 Task: In the  document publicspeaking.pdf Share this file with 'softage.8@softage.net' Make a copy of the file 'without changing the auto name' Delete the  copy of the file
Action: Mouse moved to (311, 427)
Screenshot: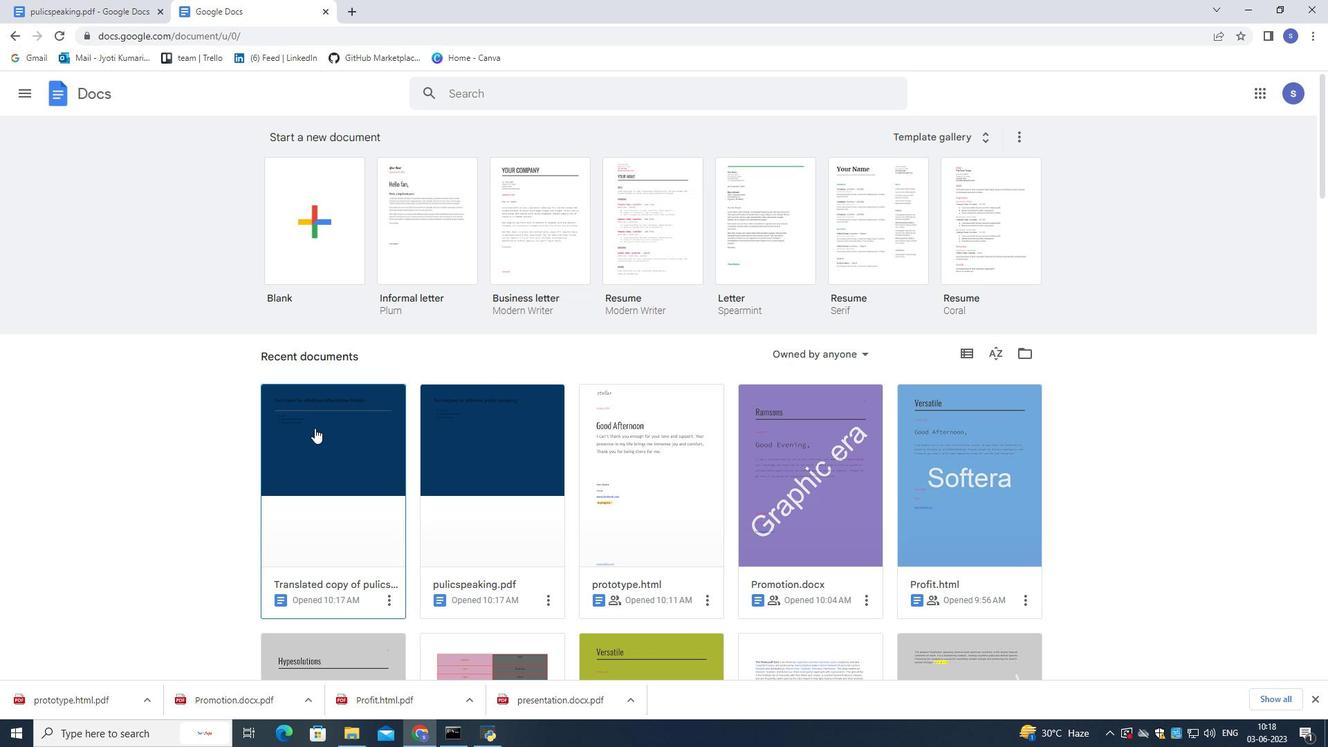 
Action: Mouse pressed left at (311, 427)
Screenshot: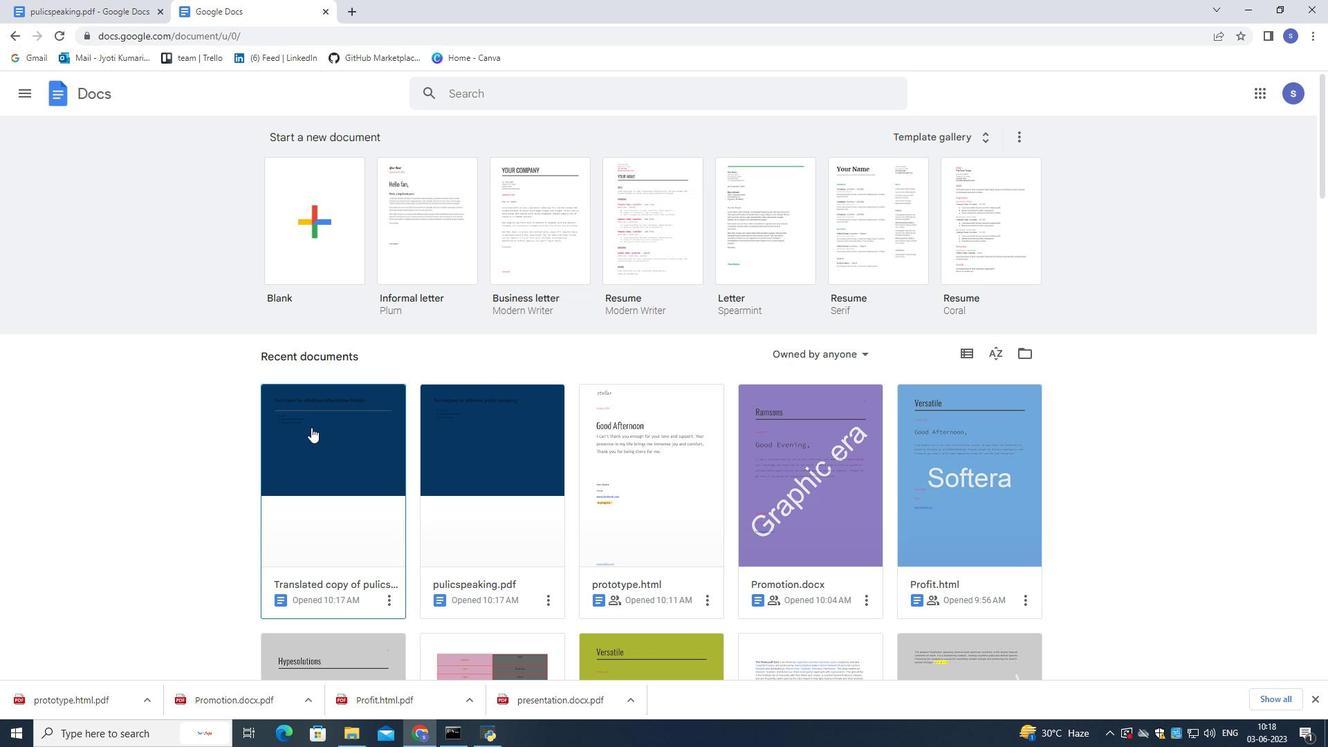 
Action: Mouse pressed left at (311, 427)
Screenshot: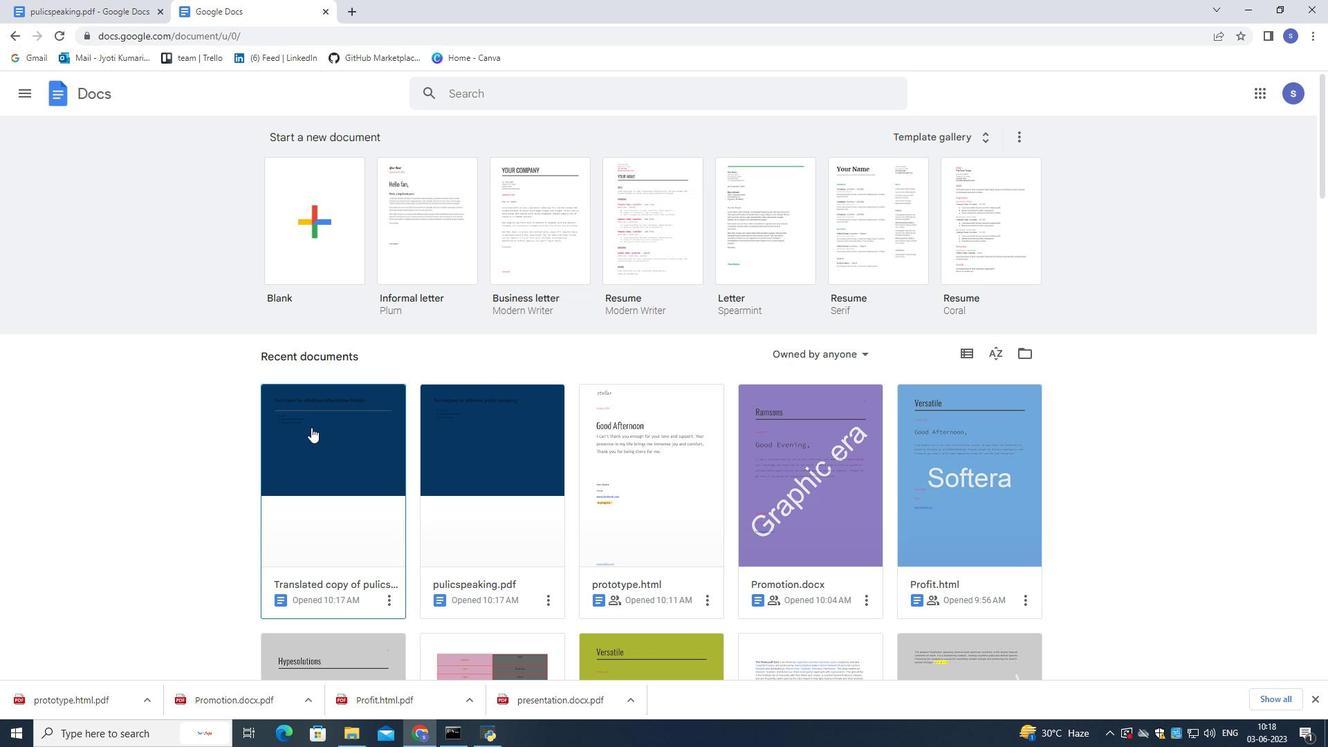 
Action: Mouse moved to (145, 105)
Screenshot: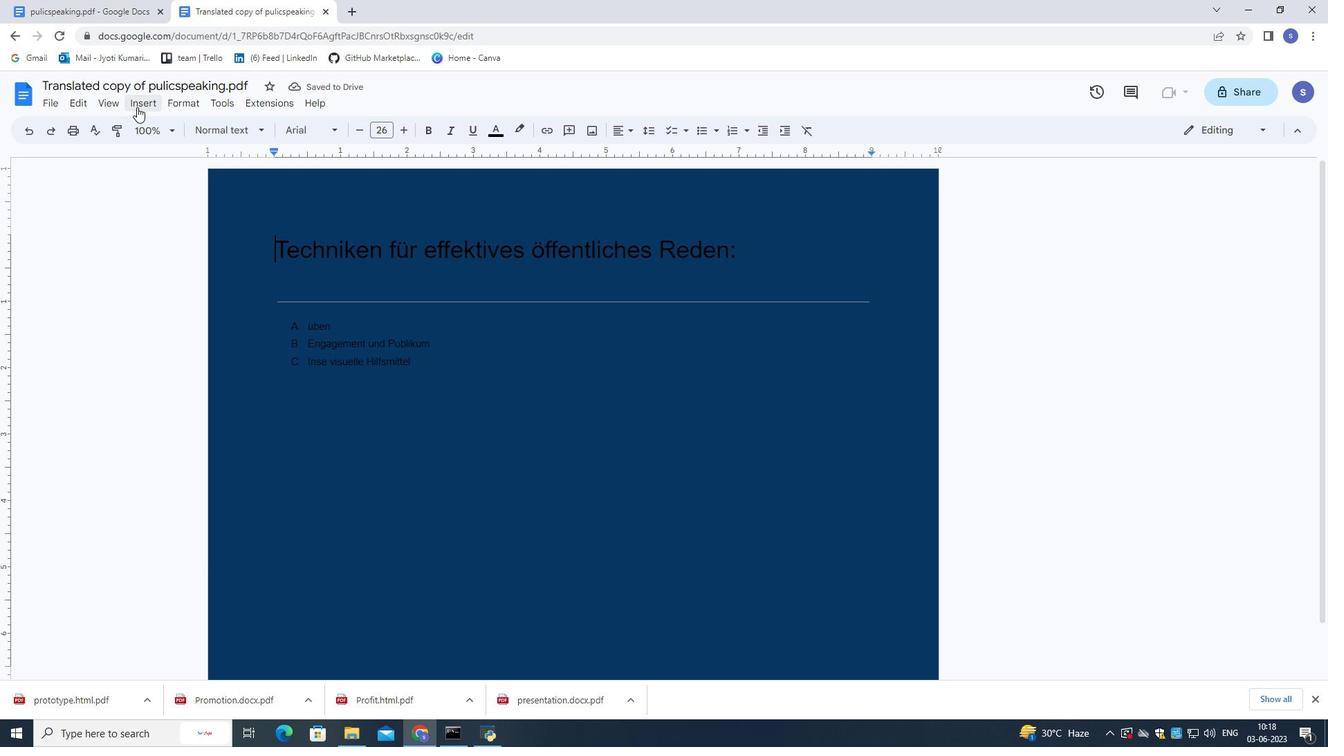 
Action: Mouse pressed left at (145, 105)
Screenshot: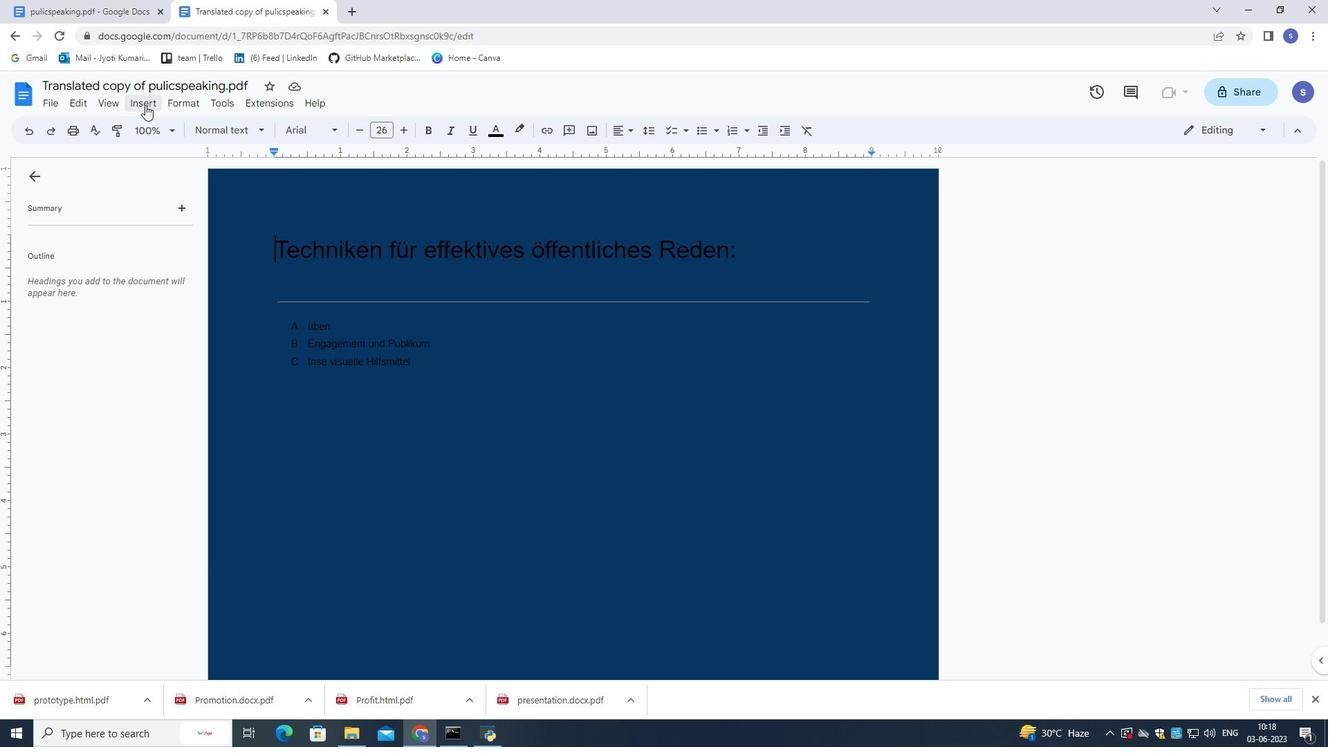 
Action: Mouse moved to (49, 104)
Screenshot: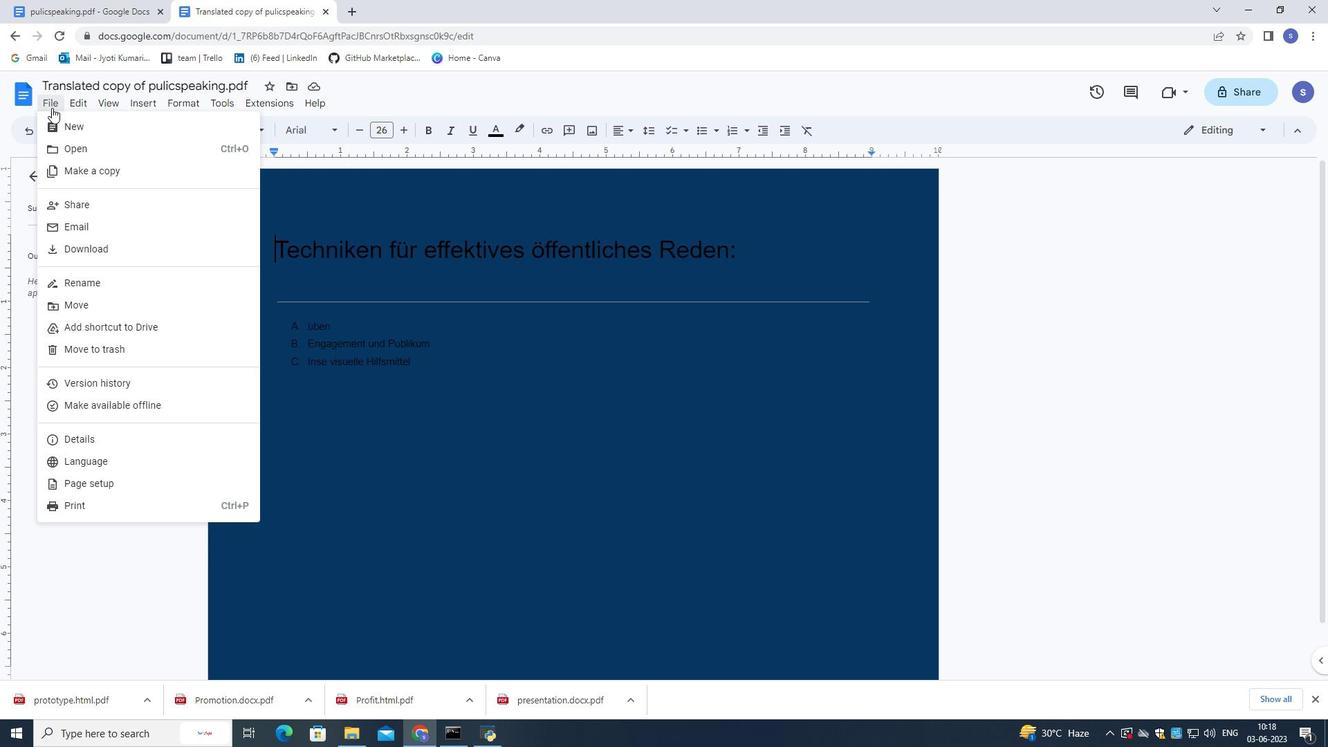 
Action: Mouse pressed left at (49, 104)
Screenshot: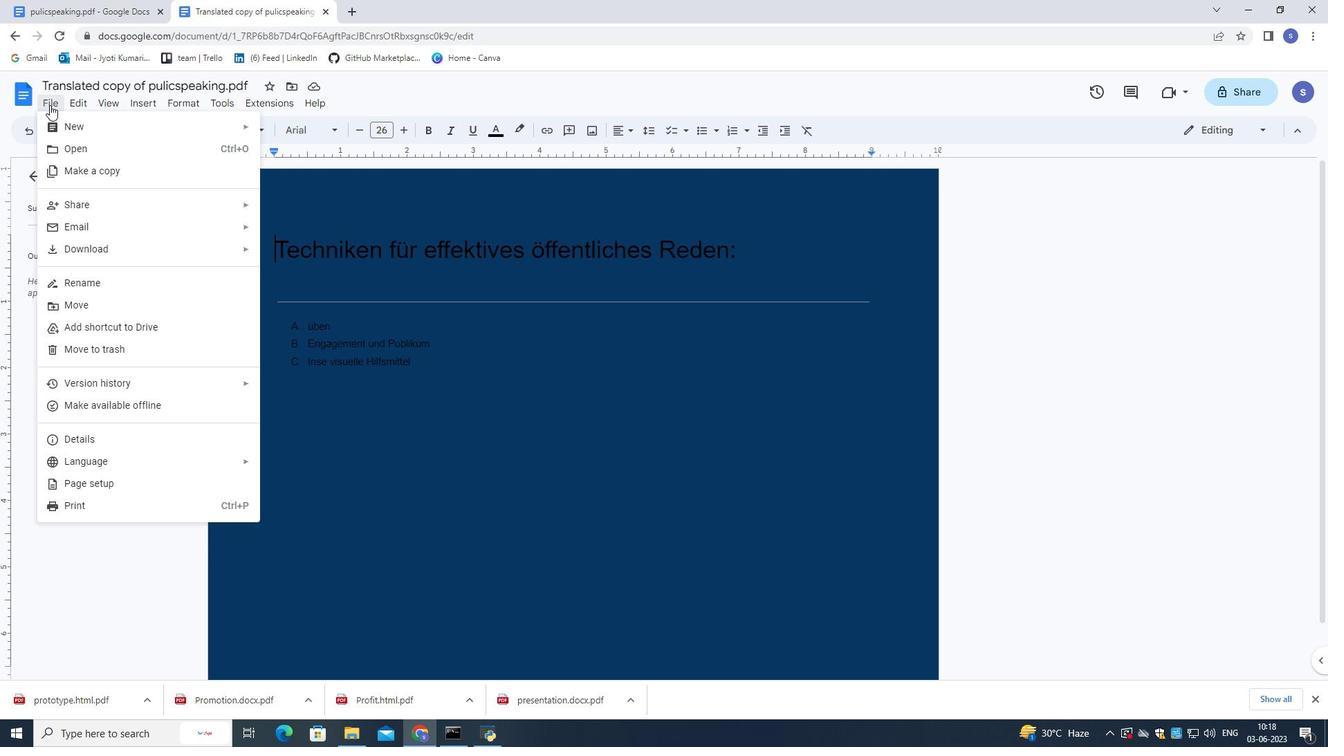 
Action: Mouse moved to (52, 109)
Screenshot: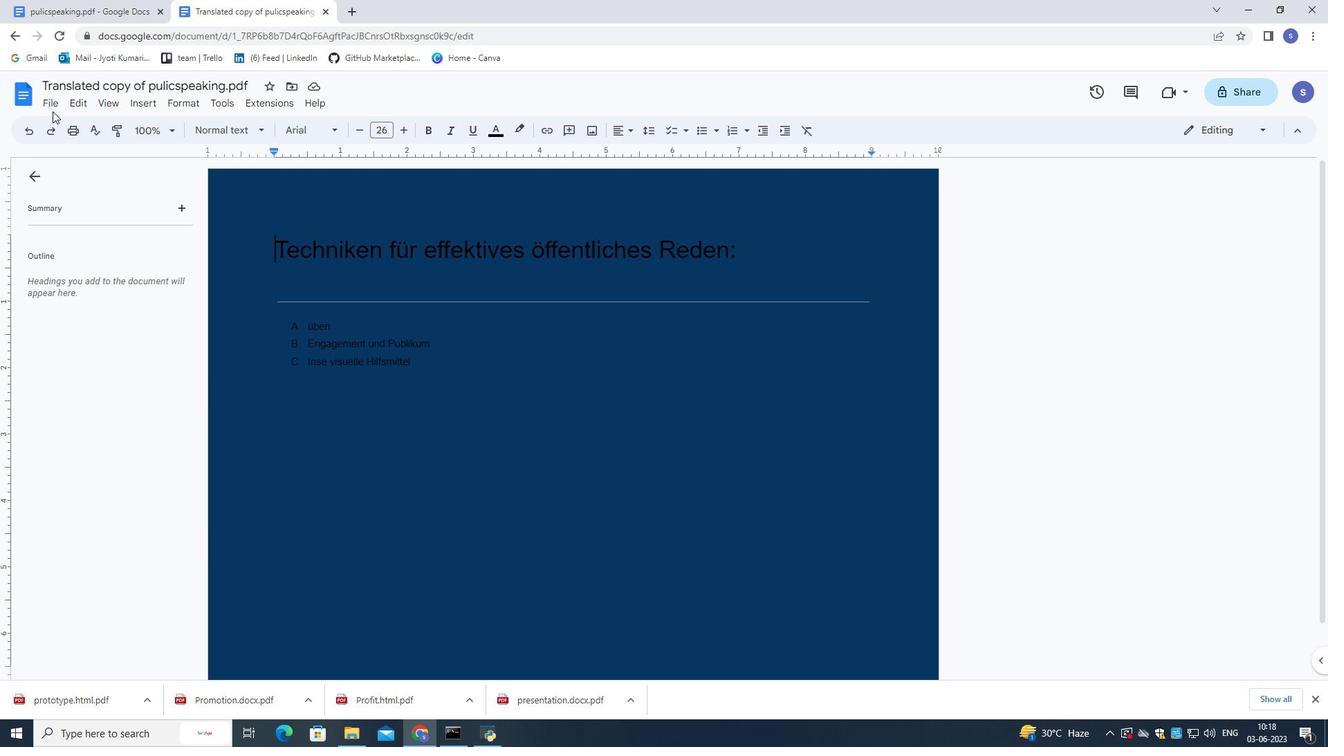 
Action: Mouse pressed left at (52, 109)
Screenshot: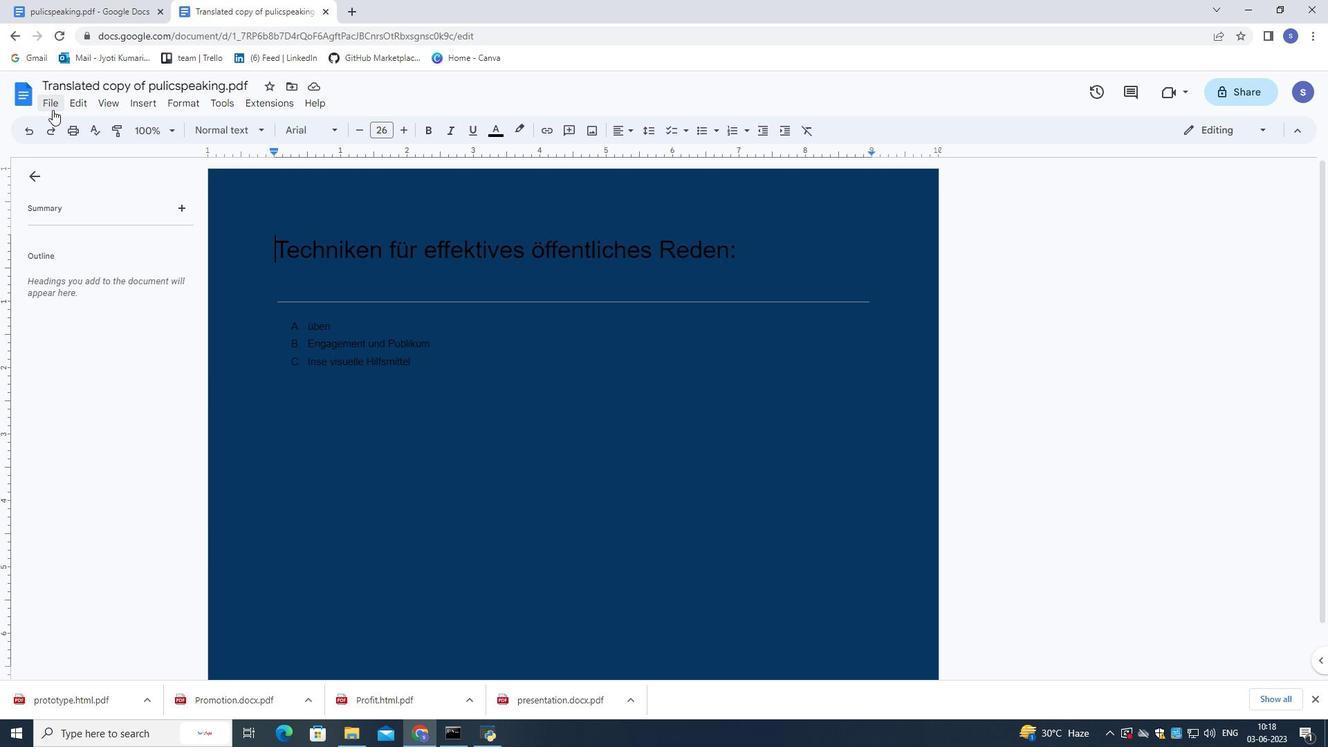 
Action: Mouse moved to (289, 204)
Screenshot: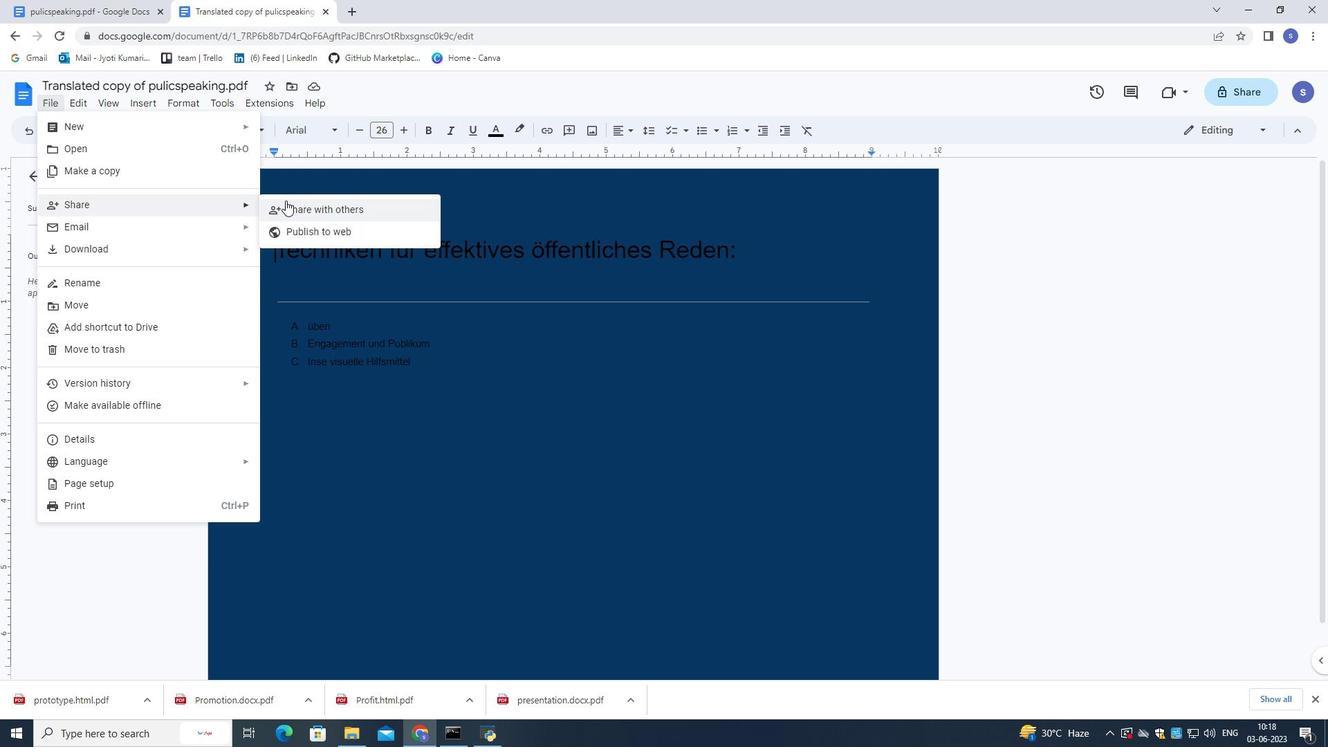 
Action: Mouse pressed left at (289, 204)
Screenshot: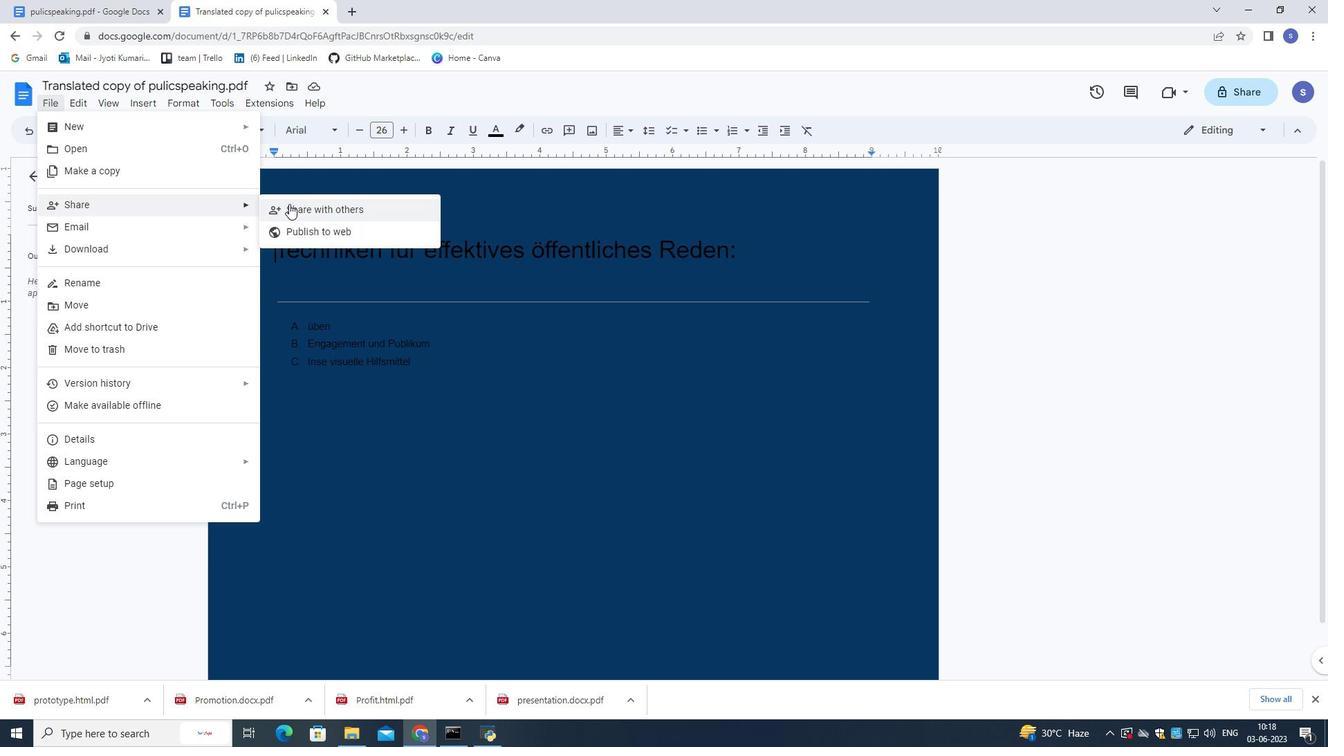 
Action: Mouse moved to (287, 204)
Screenshot: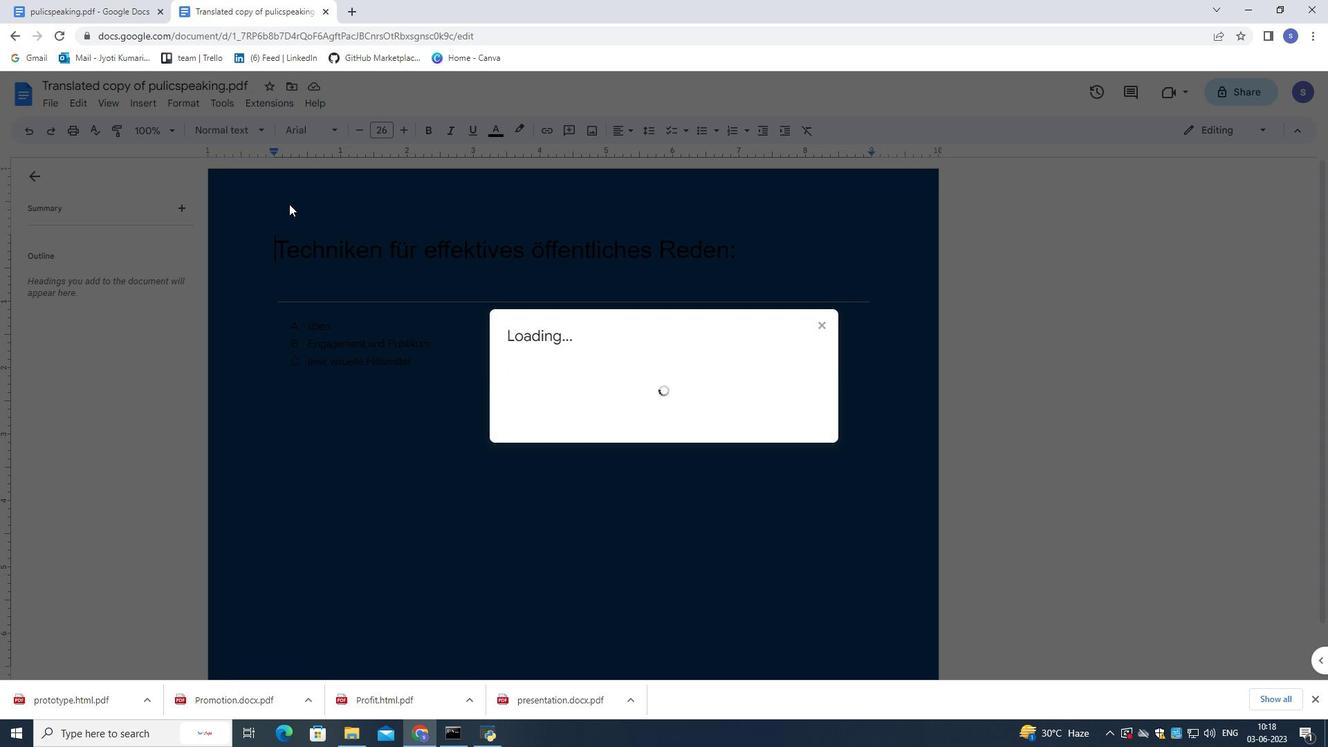 
Action: Key pressed softage.8<Key.shift>@softage.net
Screenshot: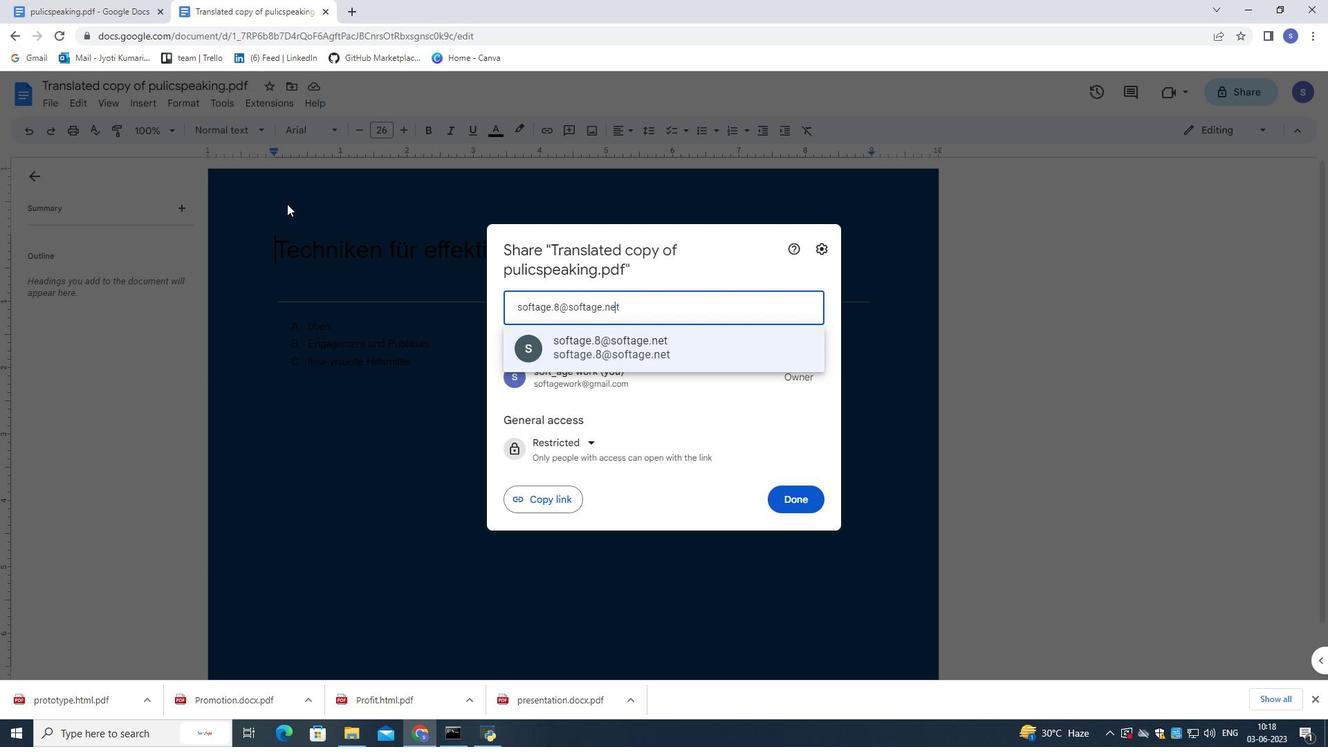
Action: Mouse moved to (578, 352)
Screenshot: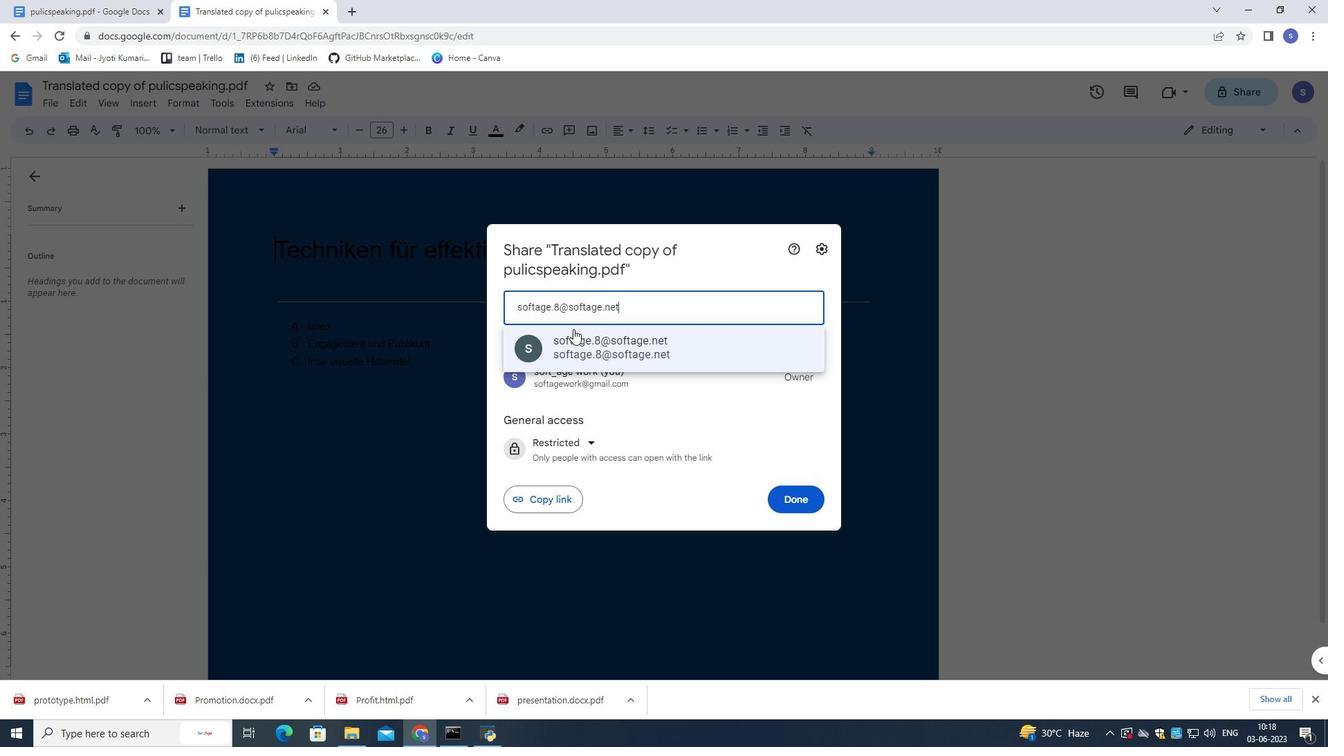 
Action: Mouse pressed left at (578, 352)
Screenshot: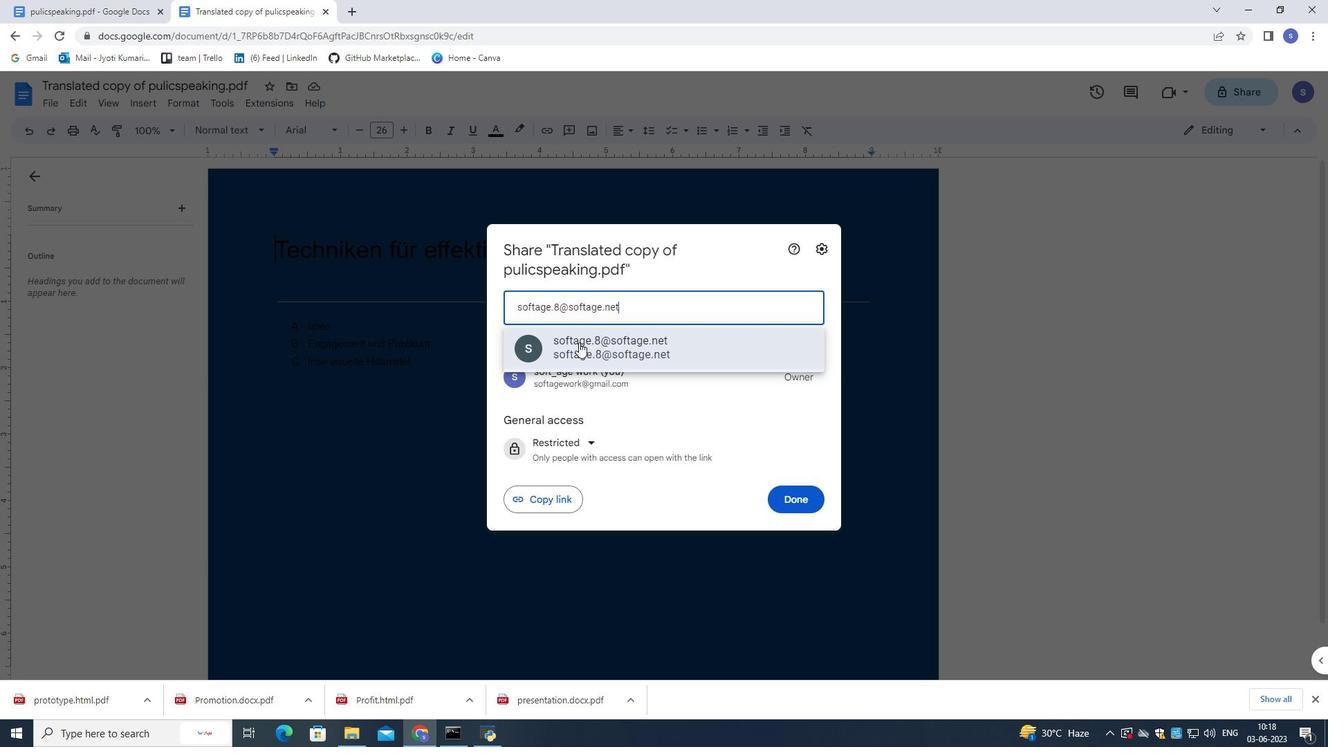 
Action: Mouse moved to (788, 485)
Screenshot: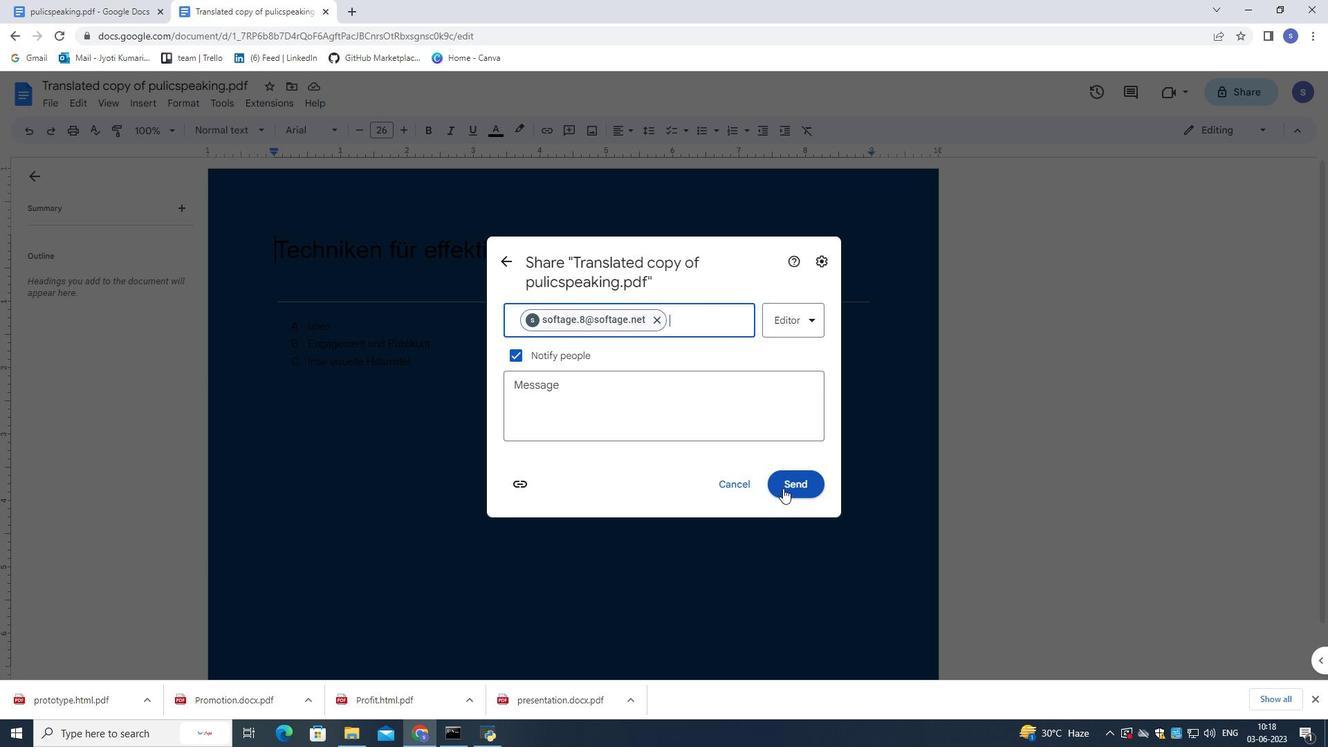 
Action: Mouse pressed left at (788, 485)
Screenshot: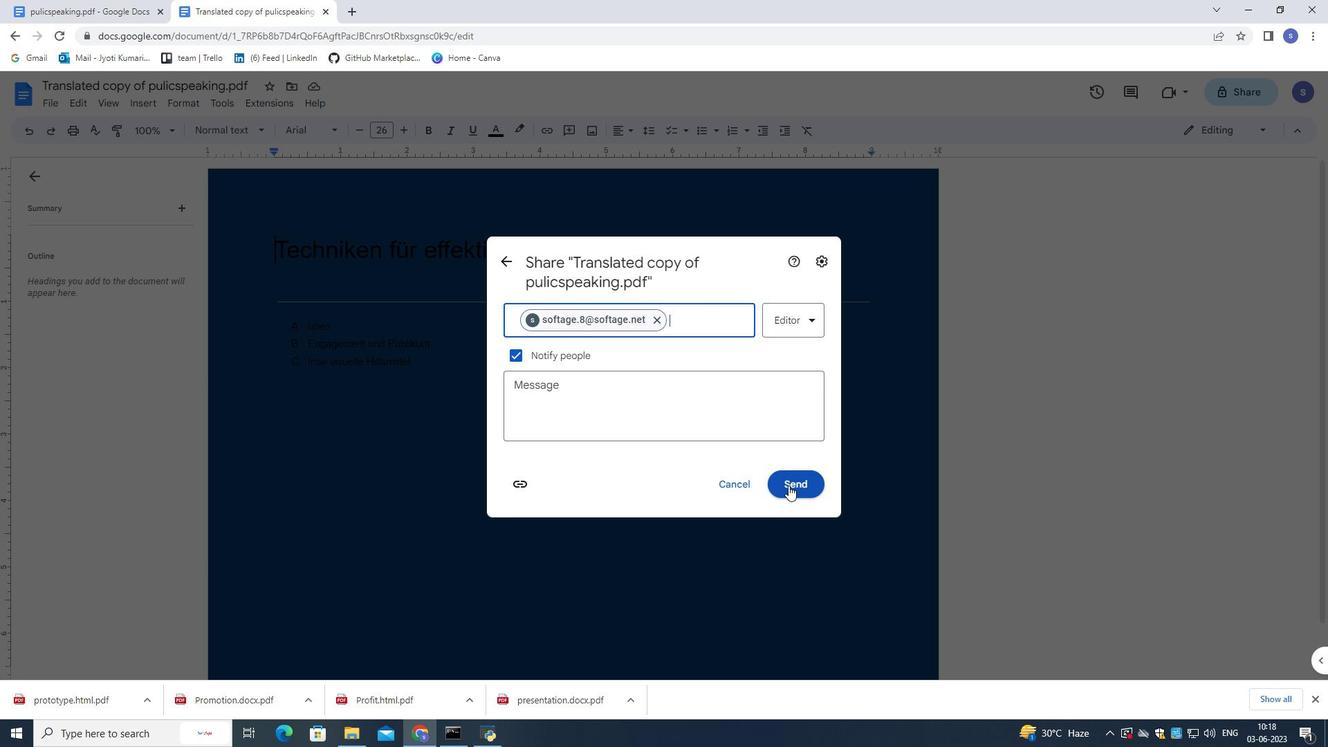
Action: Mouse moved to (56, 99)
Screenshot: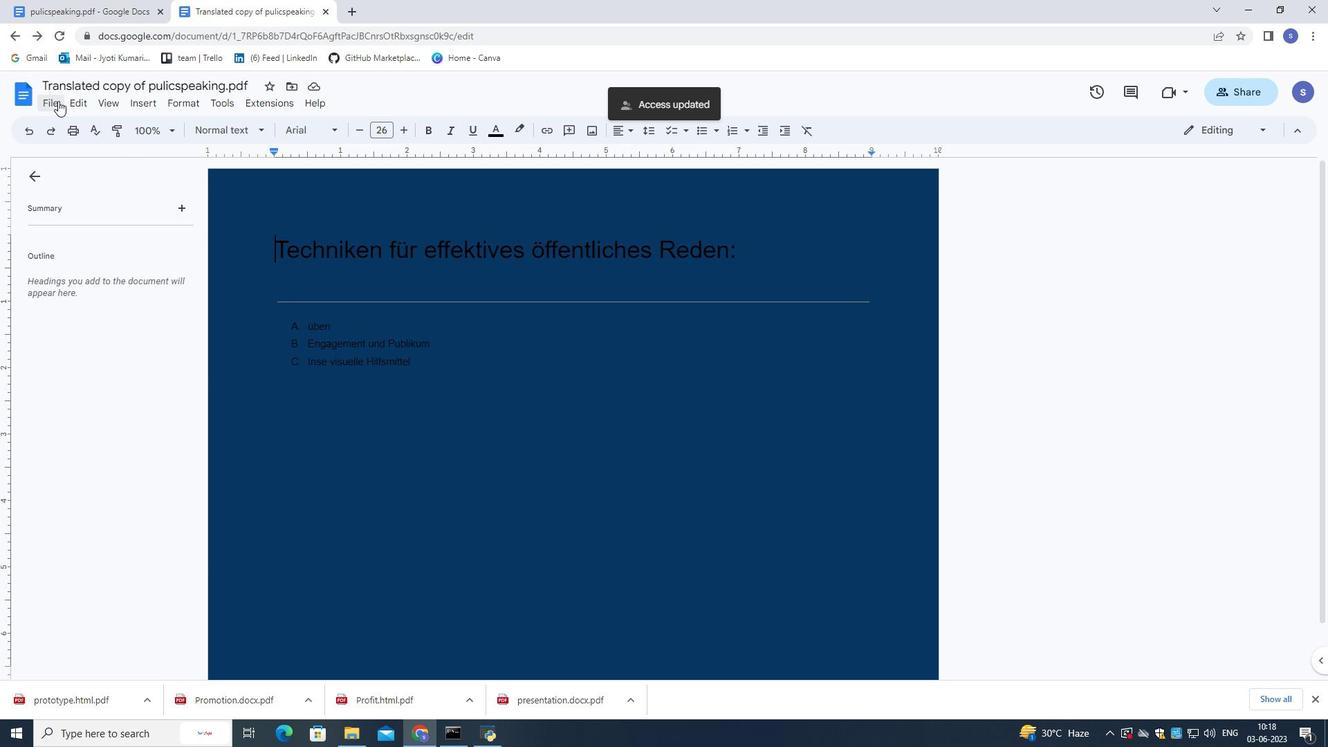 
Action: Mouse pressed left at (56, 99)
Screenshot: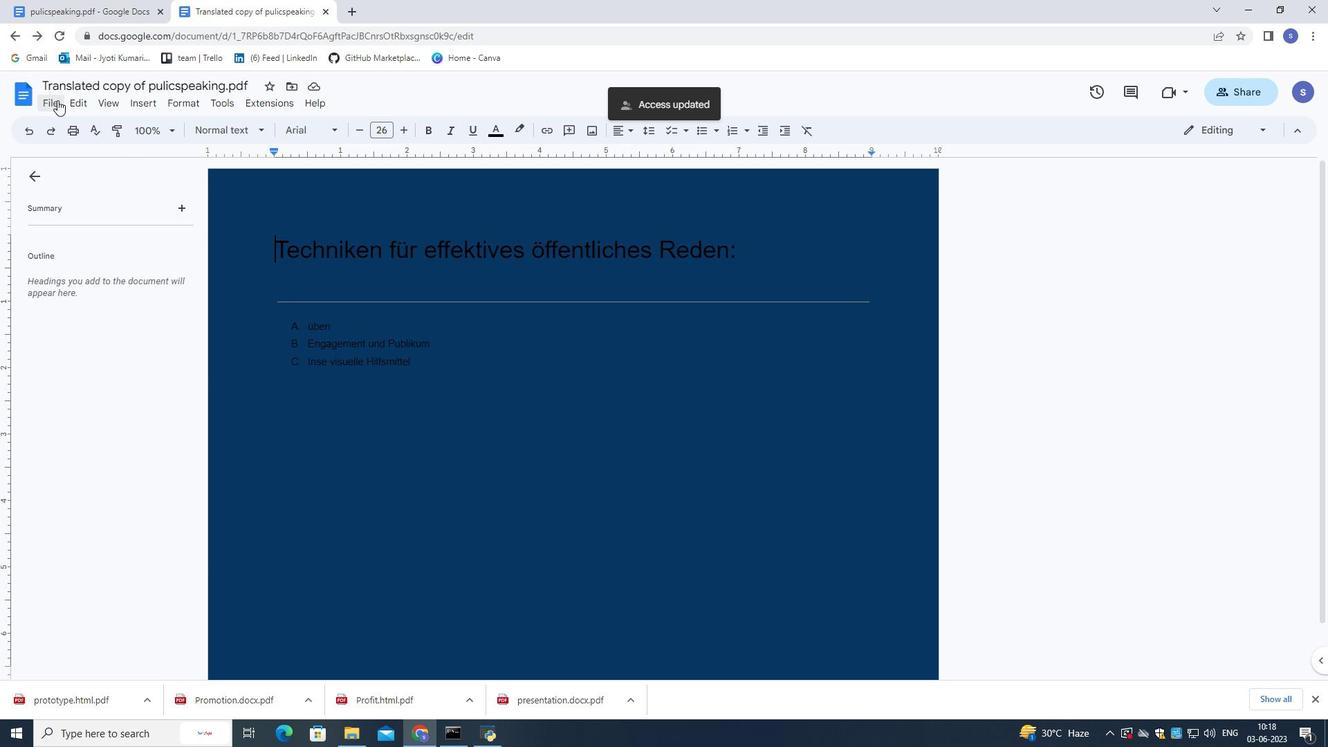 
Action: Mouse moved to (88, 166)
Screenshot: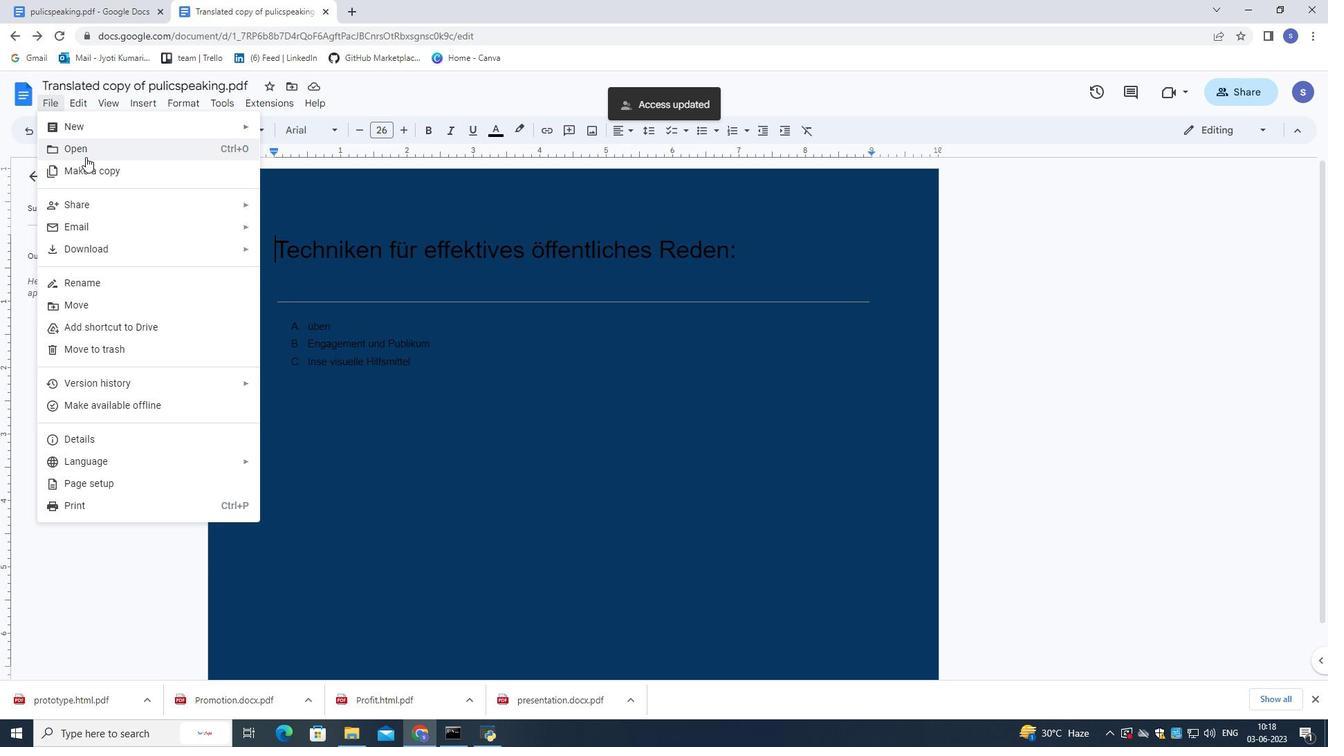 
Action: Mouse pressed left at (88, 166)
Screenshot: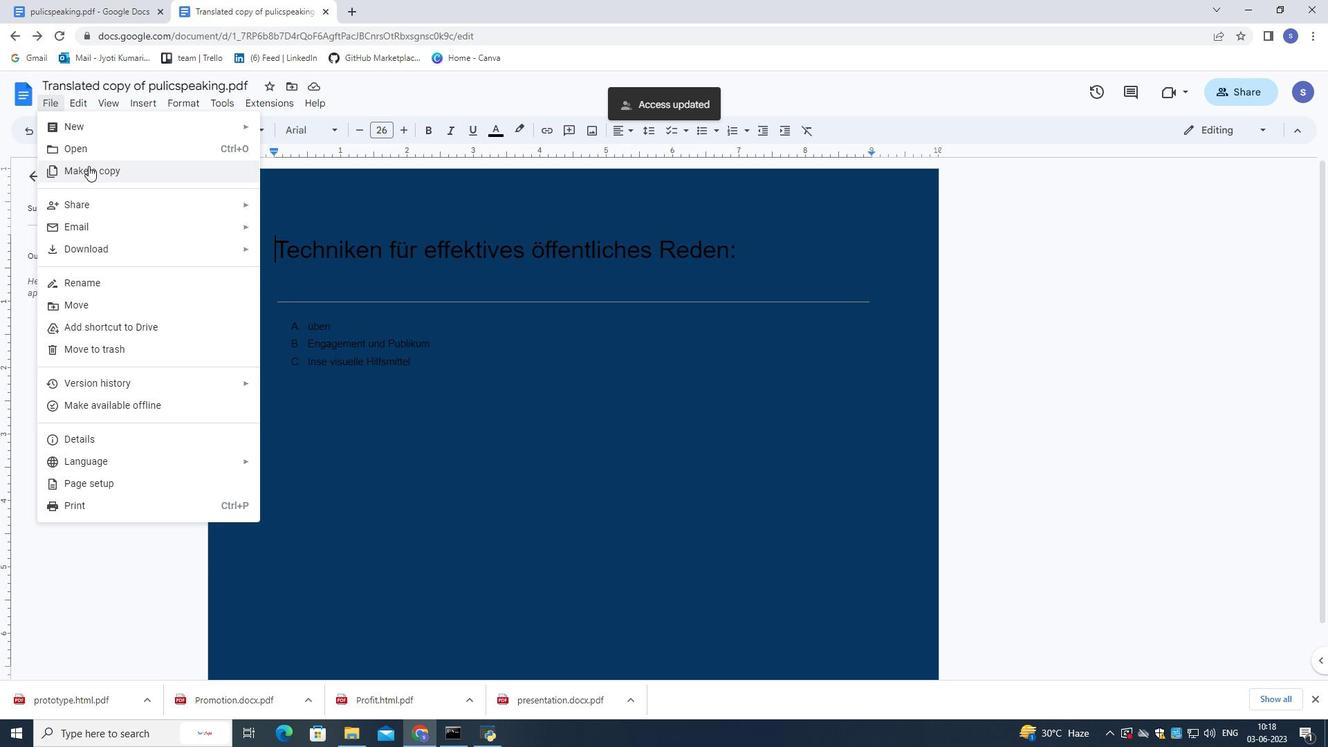 
Action: Mouse moved to (722, 486)
Screenshot: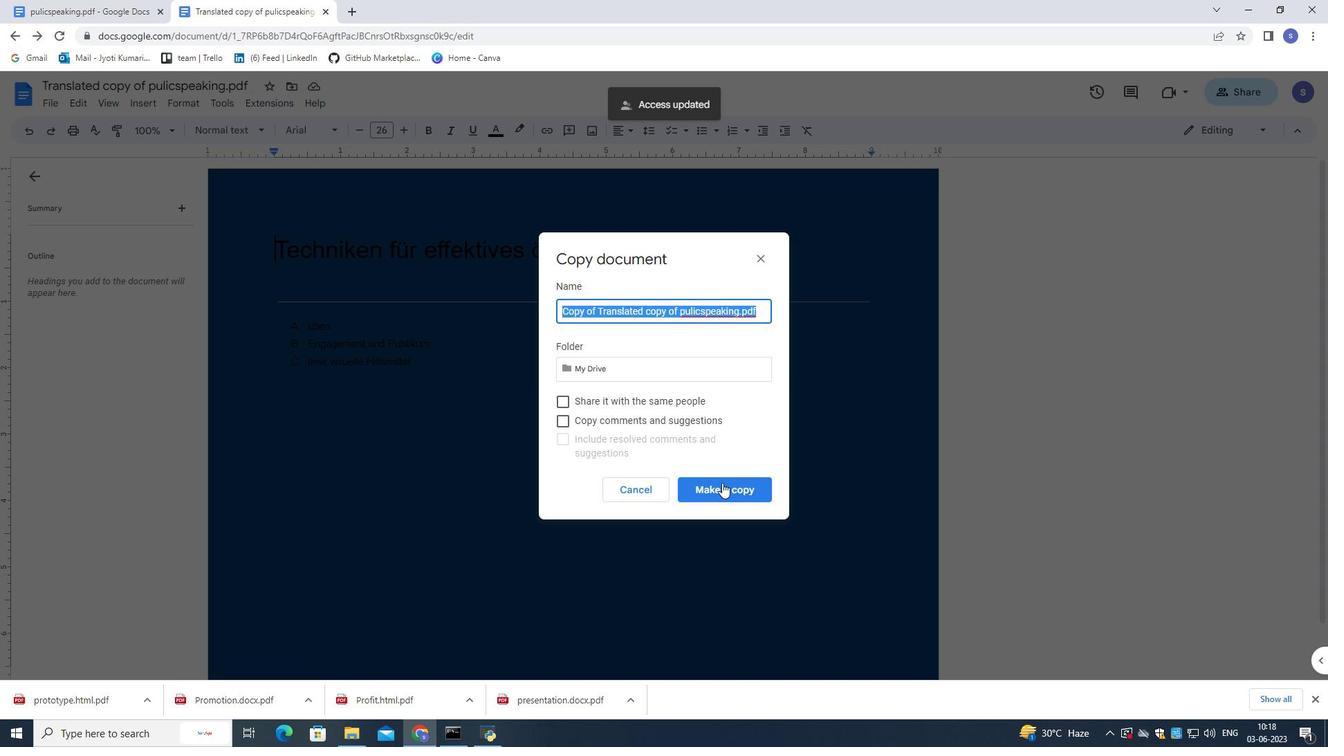 
Action: Mouse pressed left at (722, 486)
Screenshot: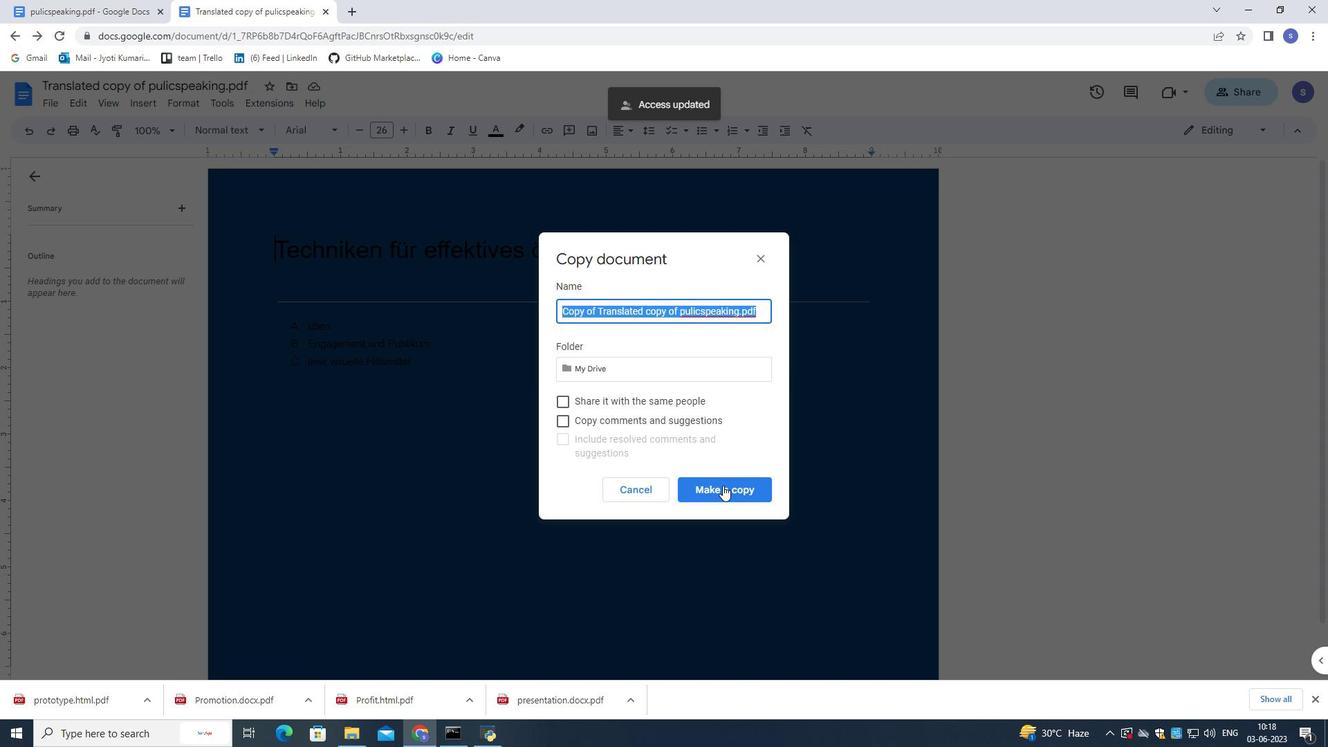 
Action: Mouse moved to (22, 87)
Screenshot: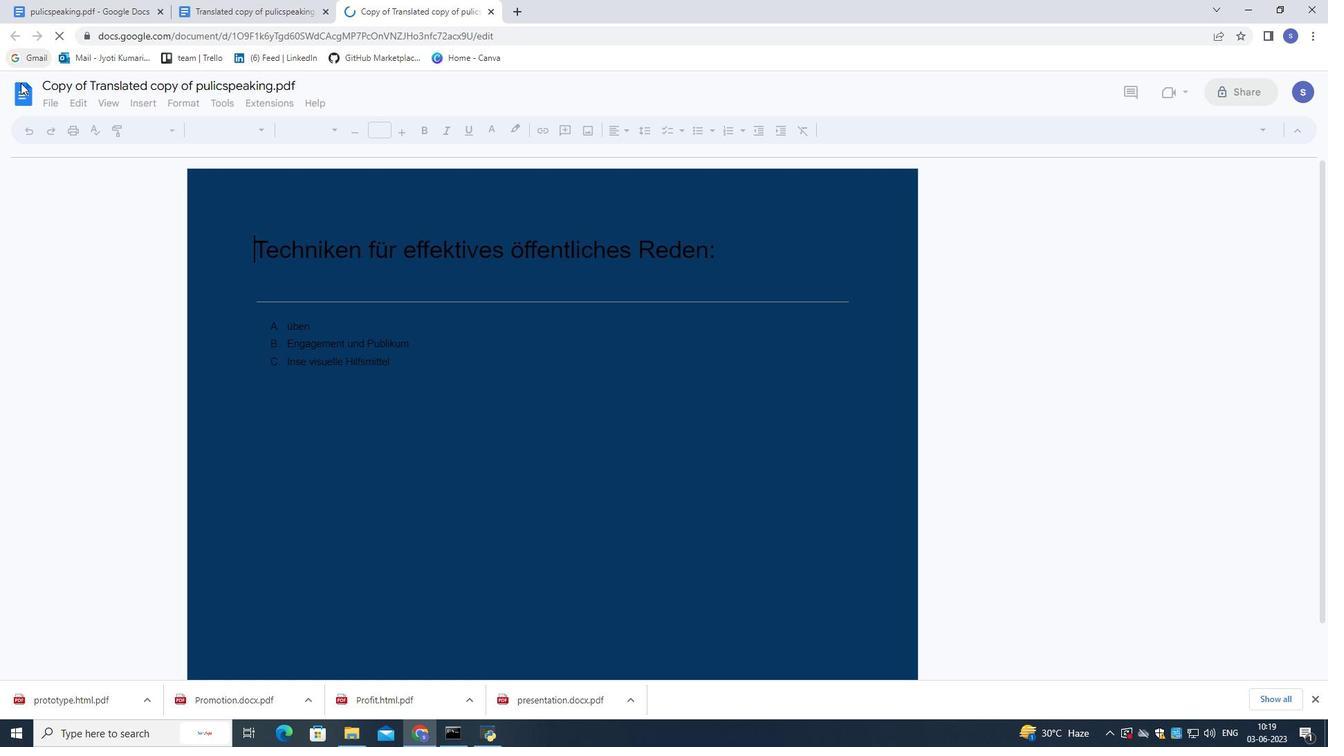 
Action: Mouse pressed left at (22, 87)
Screenshot: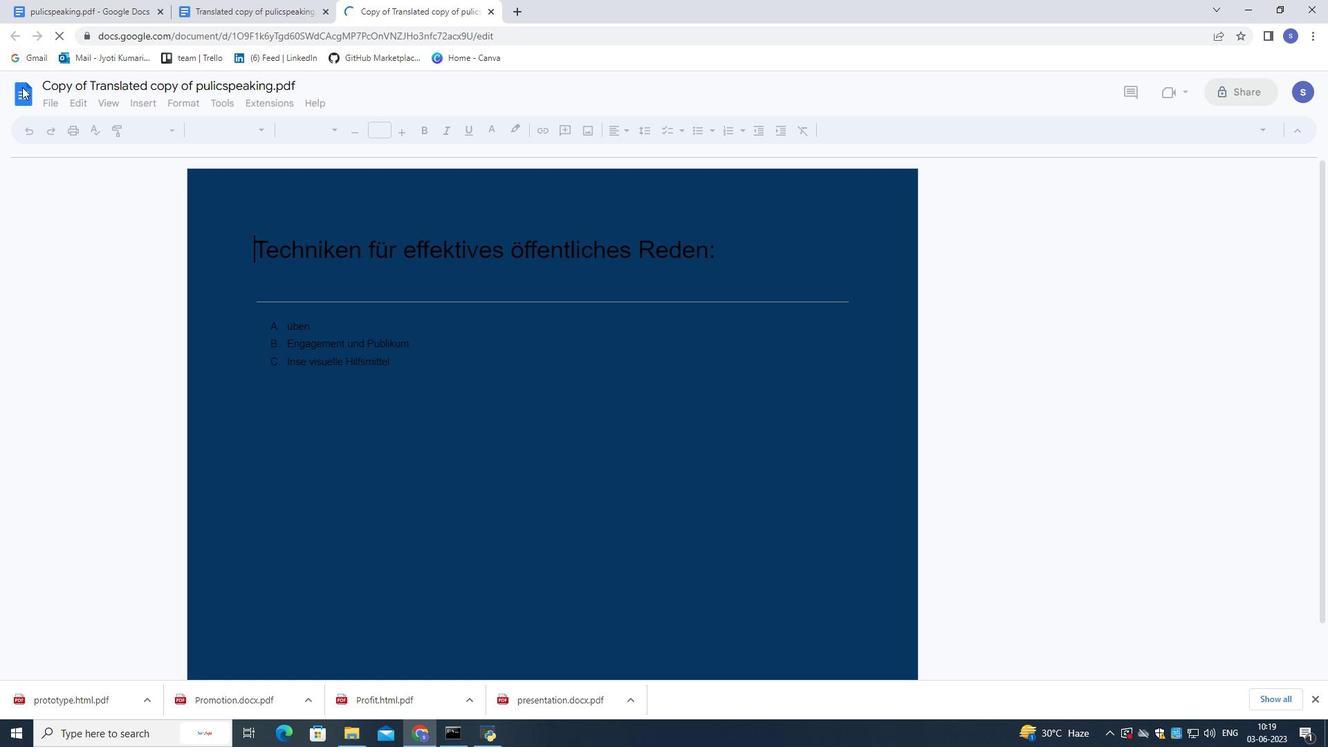 
Action: Mouse moved to (385, 594)
Screenshot: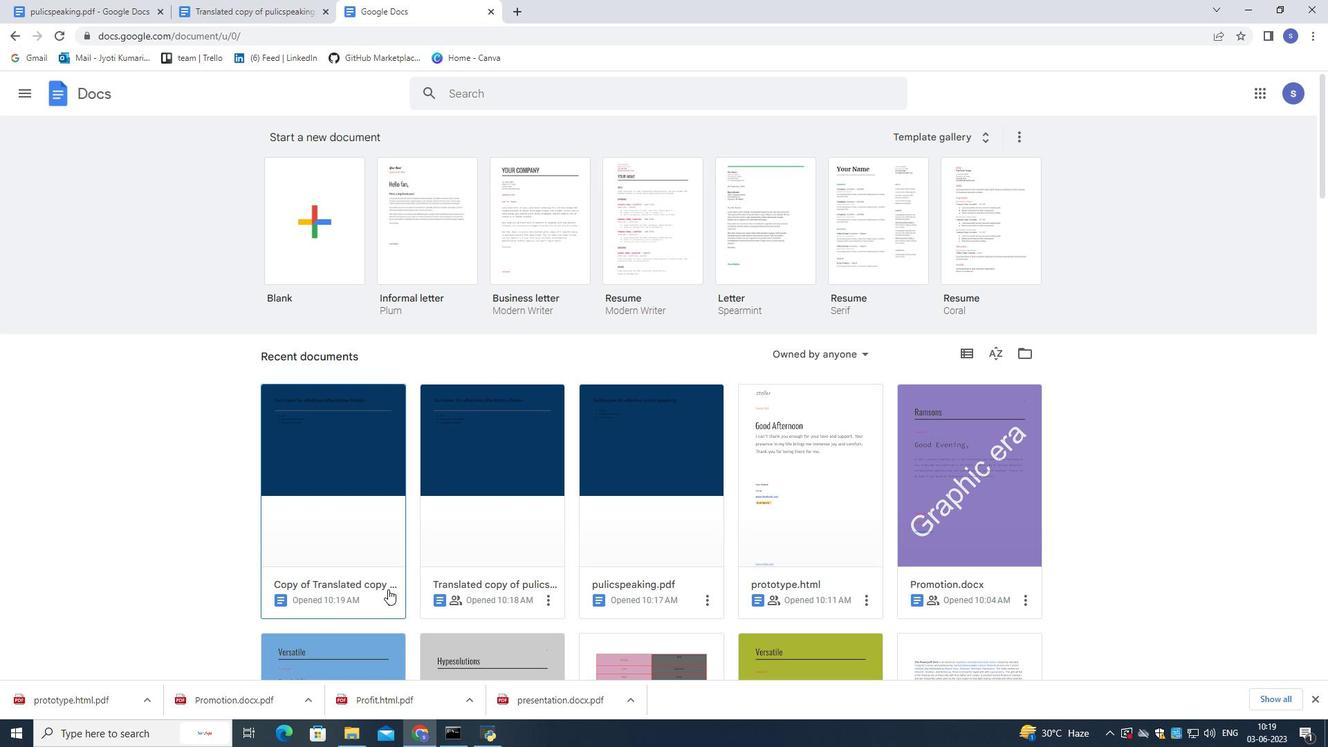 
Action: Mouse pressed left at (385, 594)
Screenshot: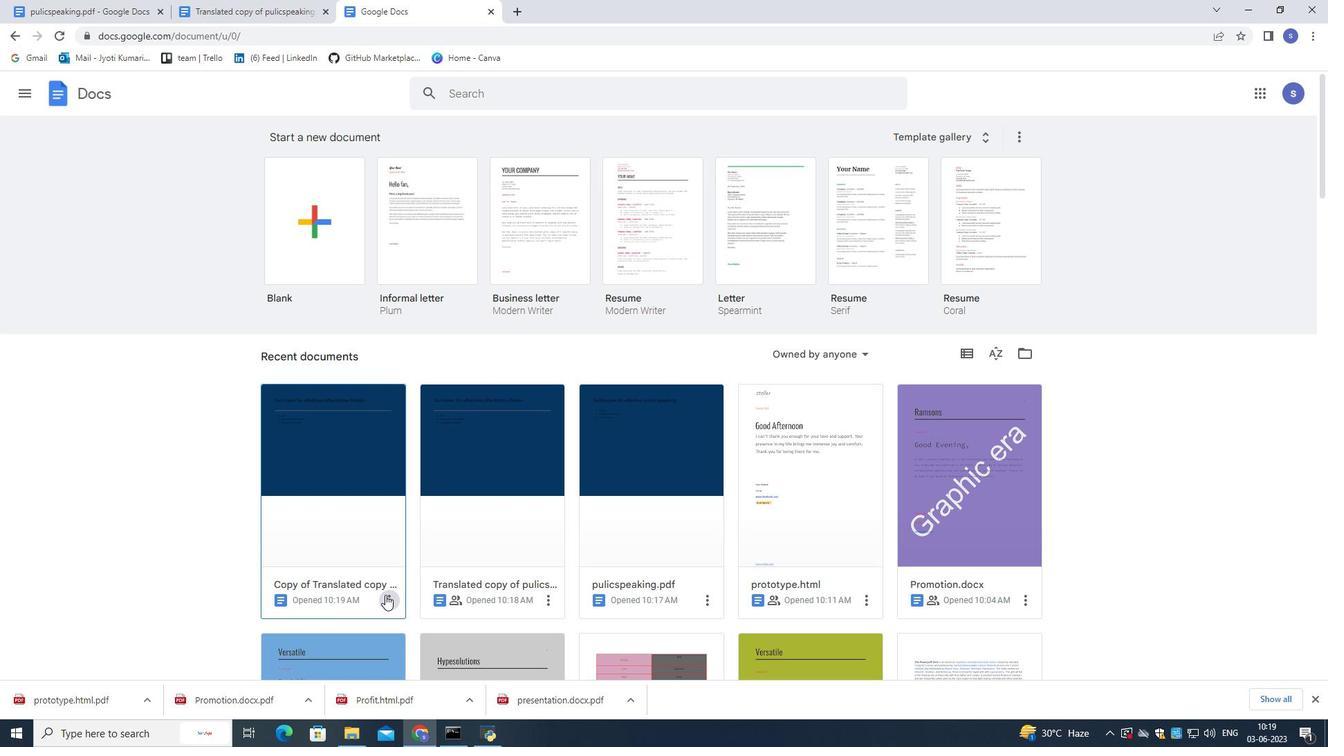 
Action: Mouse moved to (400, 513)
Screenshot: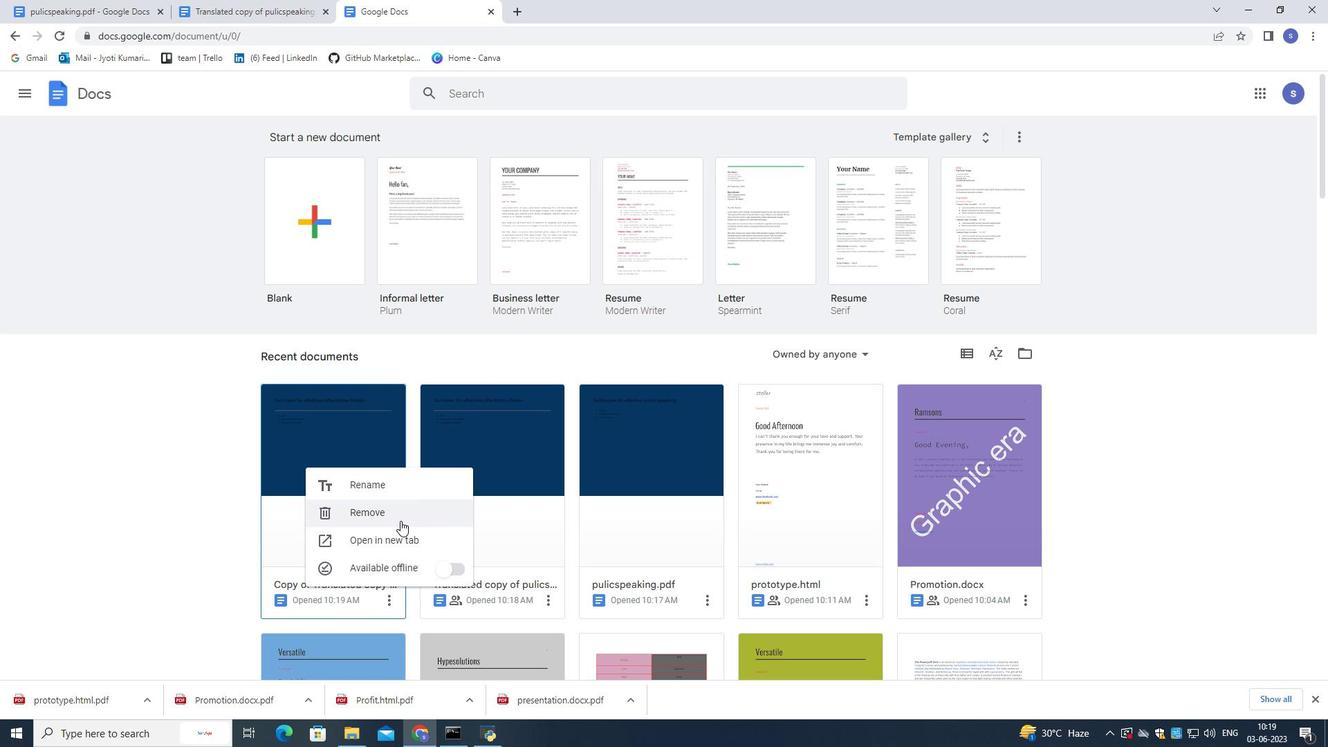 
Action: Mouse pressed left at (400, 513)
Screenshot: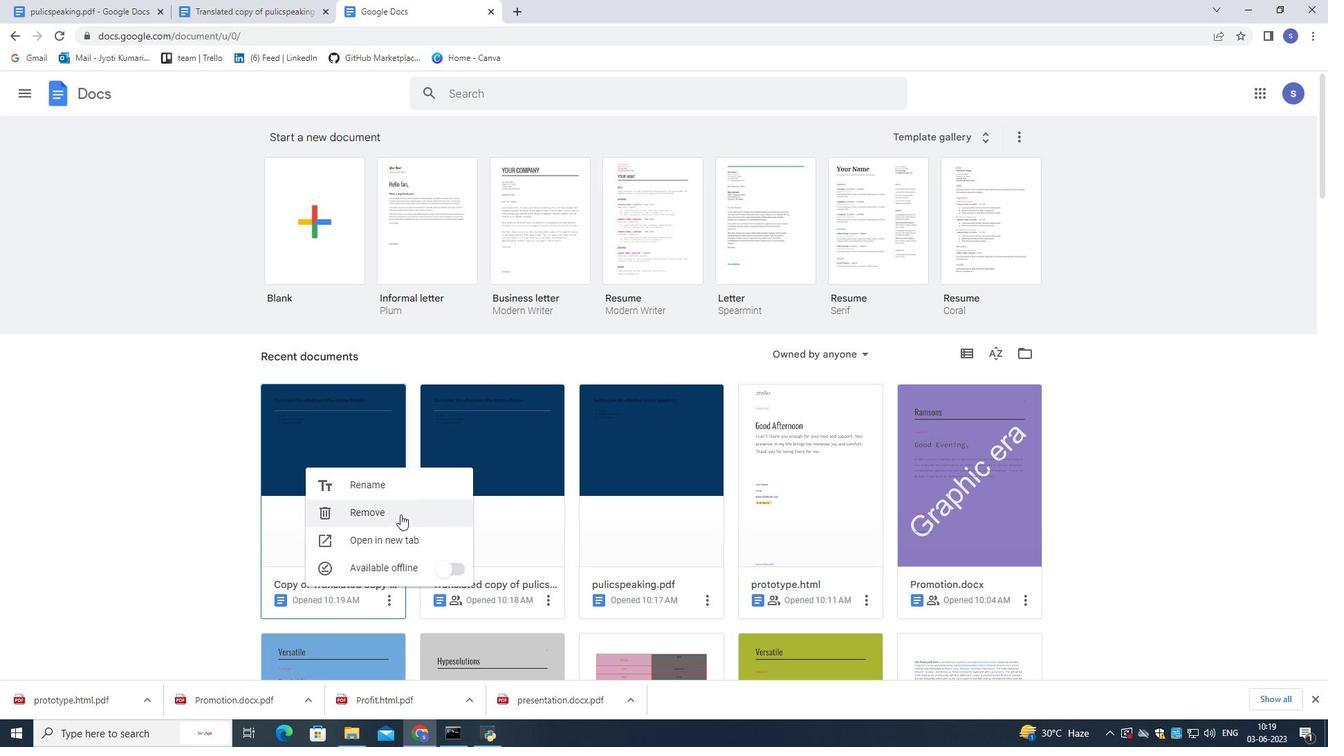 
Action: Mouse moved to (861, 416)
Screenshot: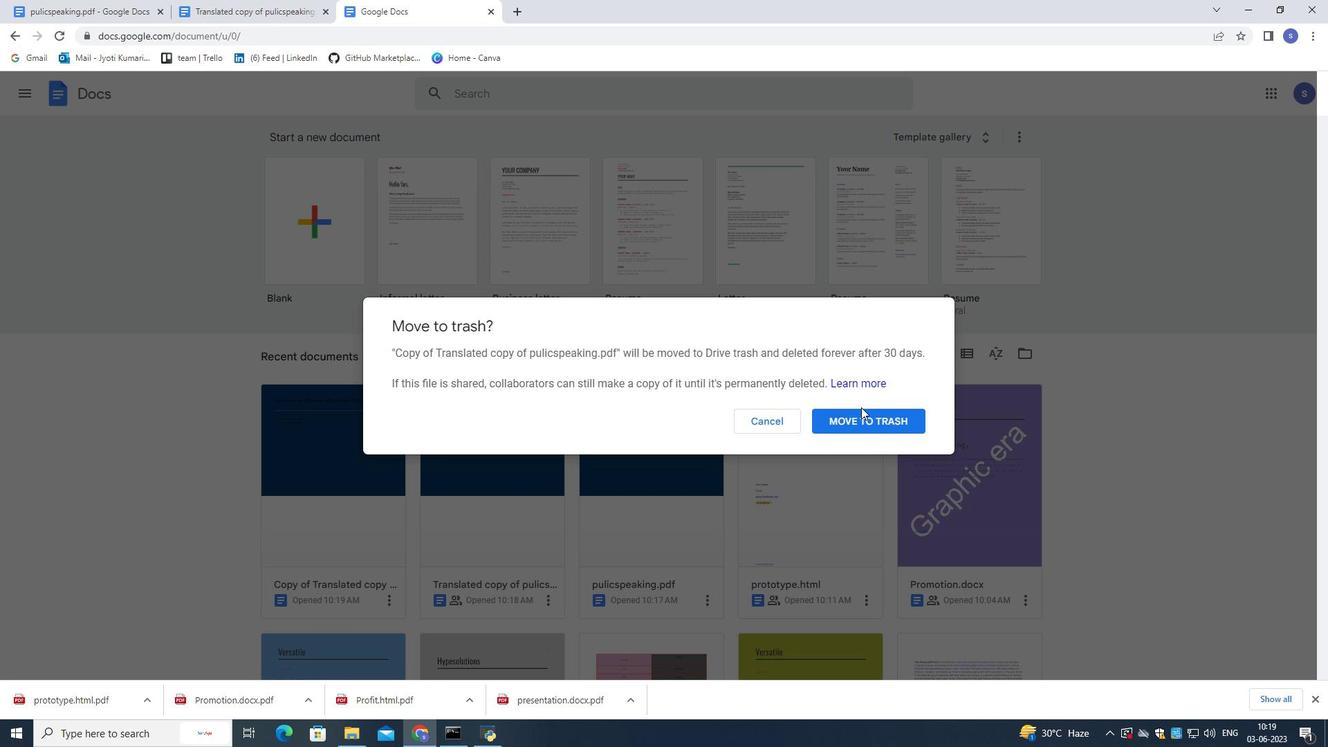 
Action: Mouse pressed left at (861, 416)
Screenshot: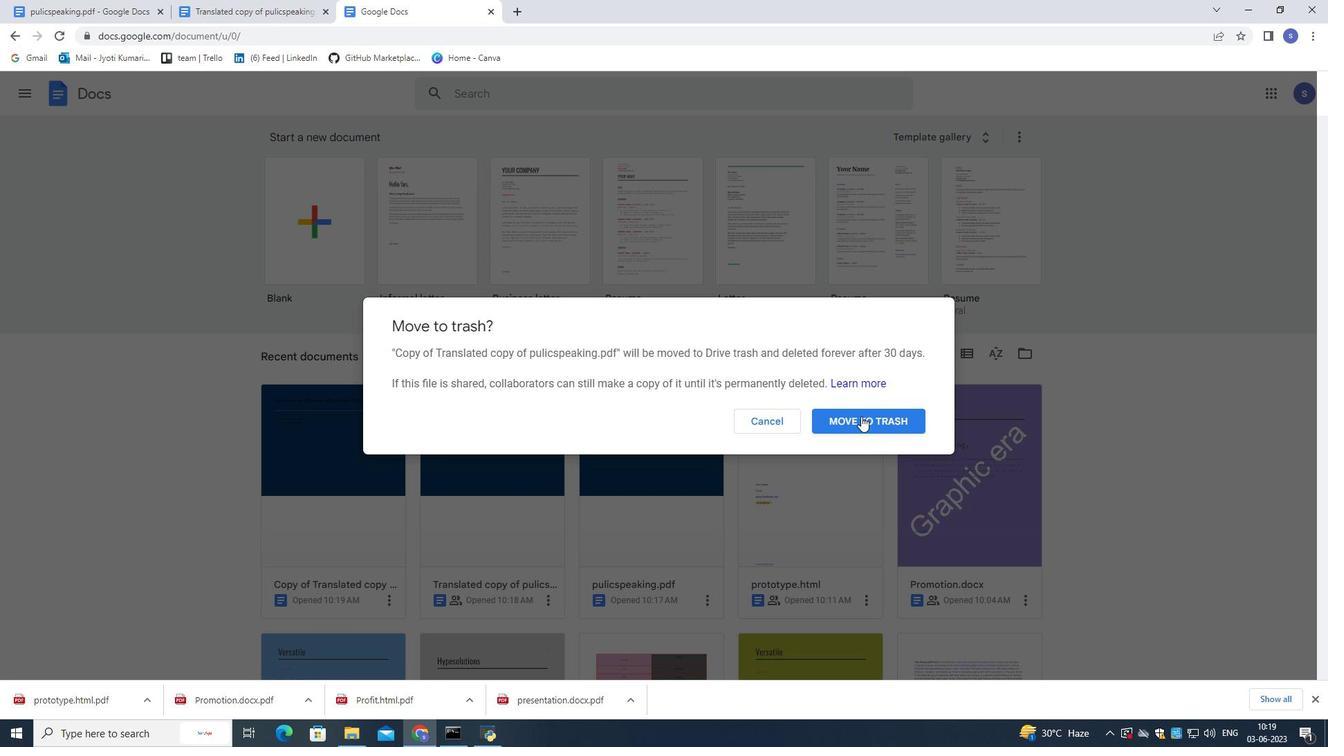 
Action: Mouse moved to (853, 419)
Screenshot: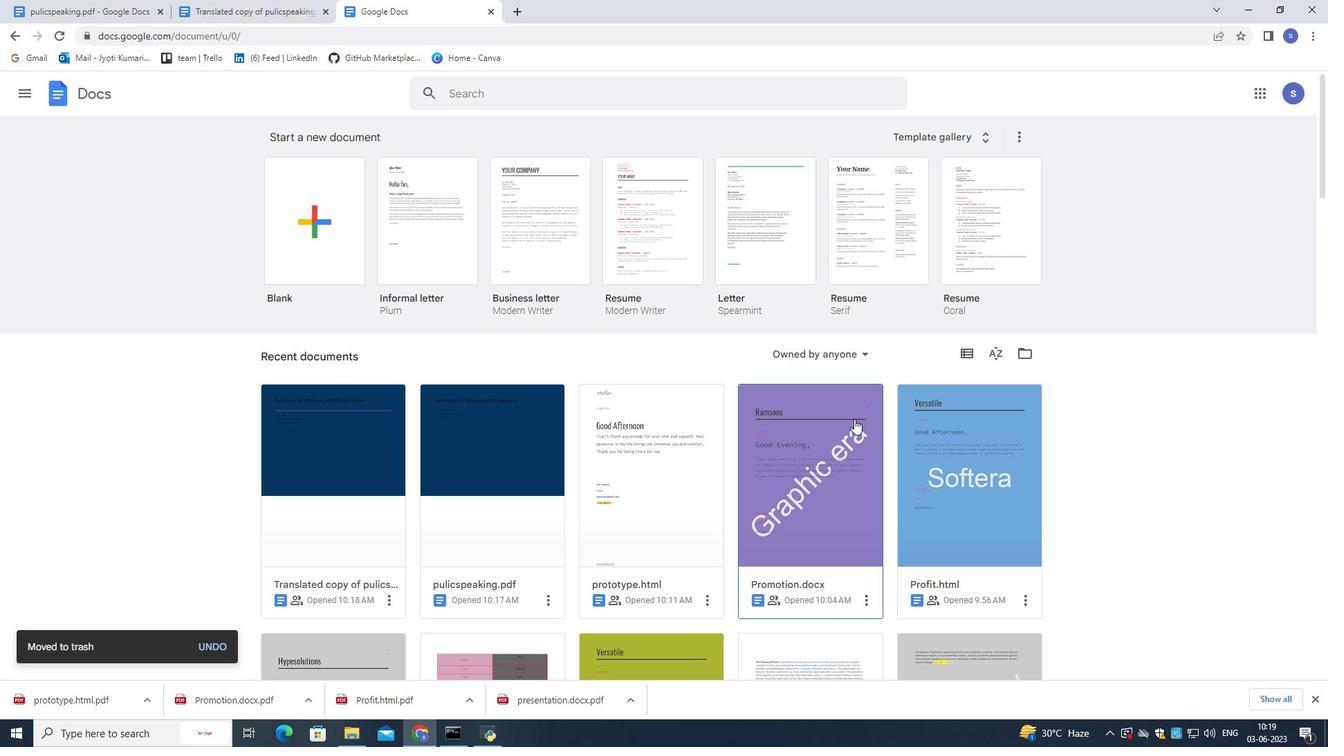 
